 Task: Add a condition where "Requester Is Assignee" in unsolved tickets in your groups.
Action: Mouse moved to (168, 534)
Screenshot: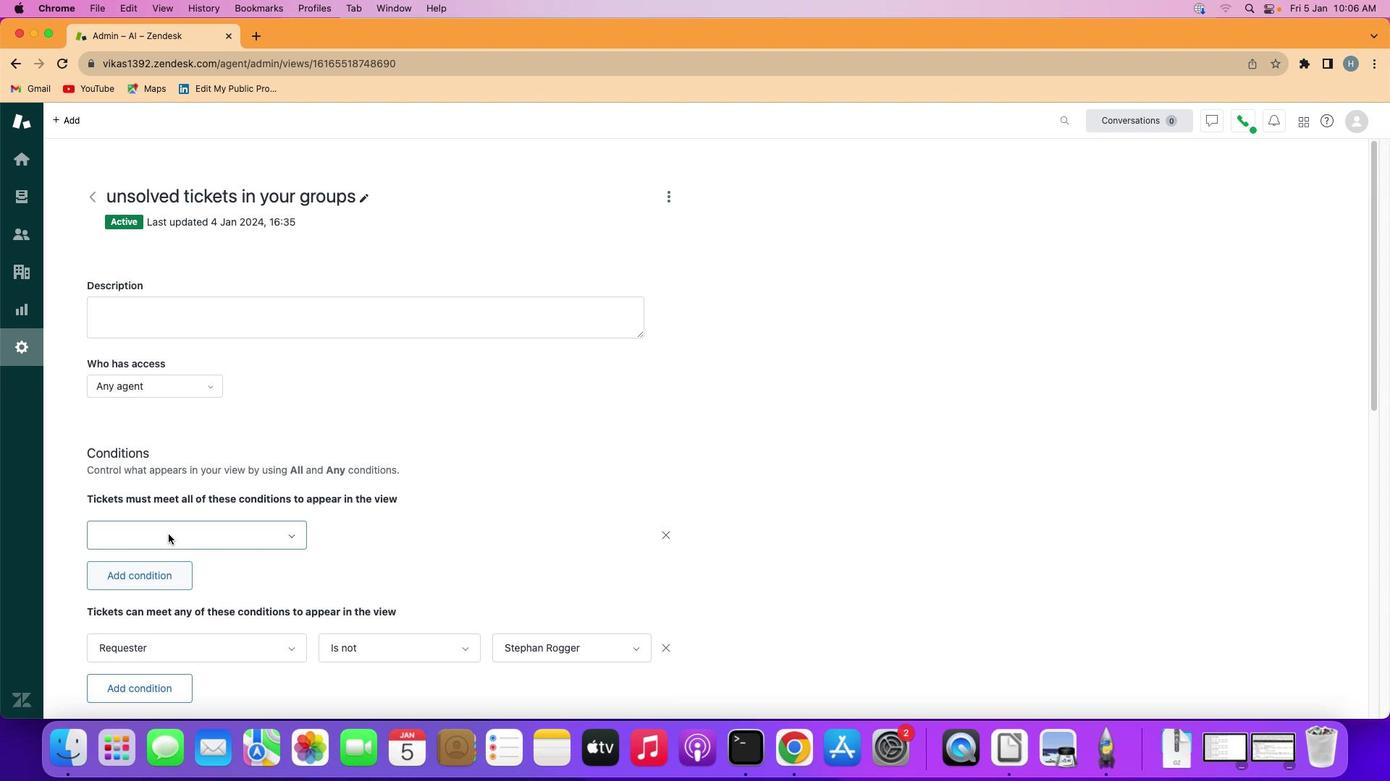 
Action: Mouse pressed left at (168, 534)
Screenshot: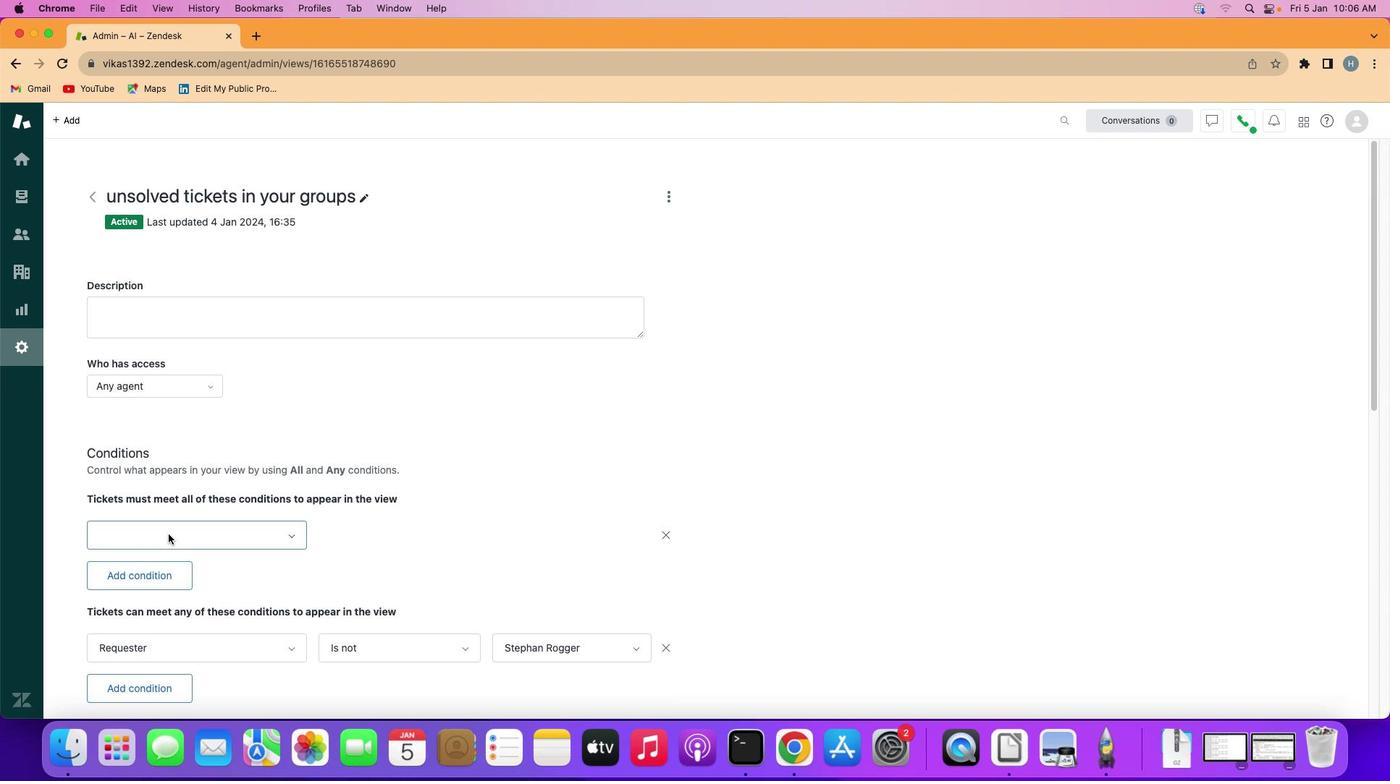 
Action: Mouse moved to (169, 534)
Screenshot: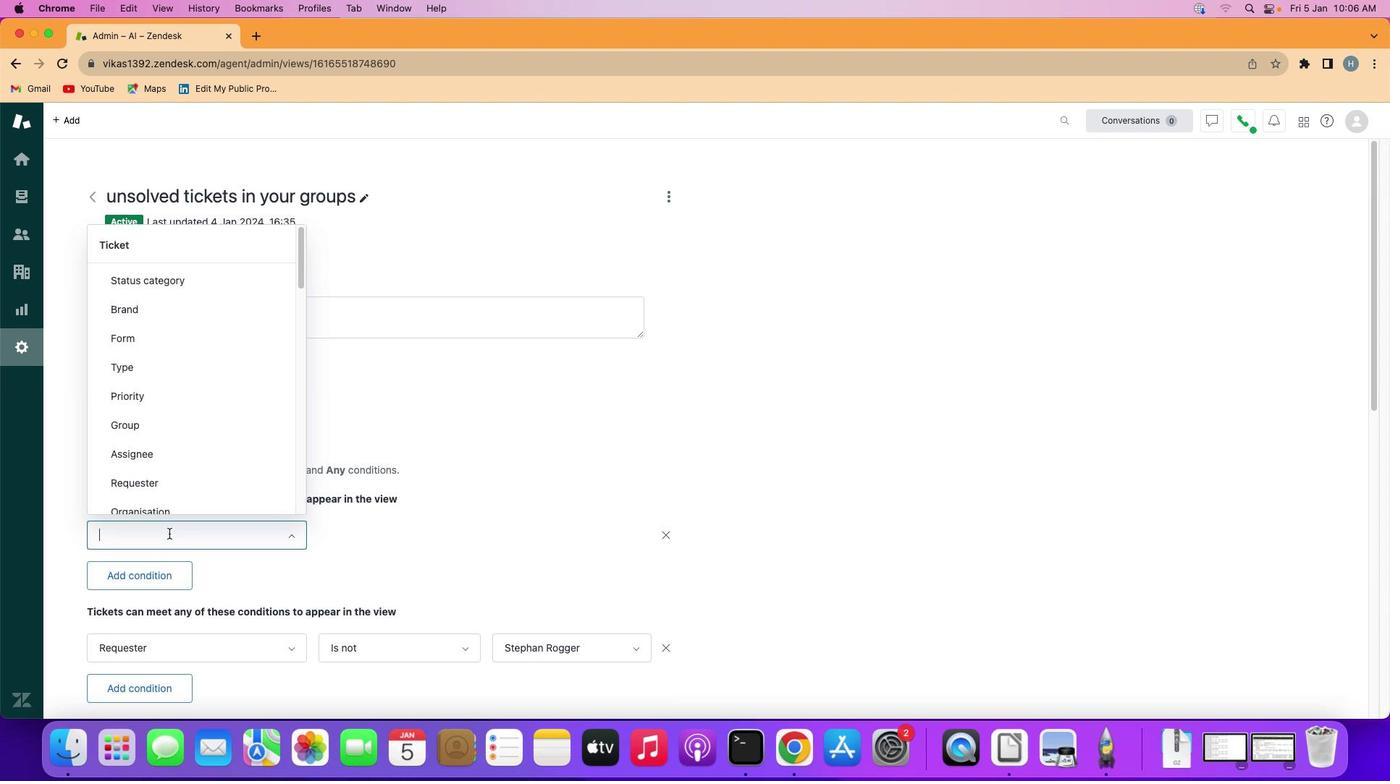 
Action: Mouse pressed left at (169, 534)
Screenshot: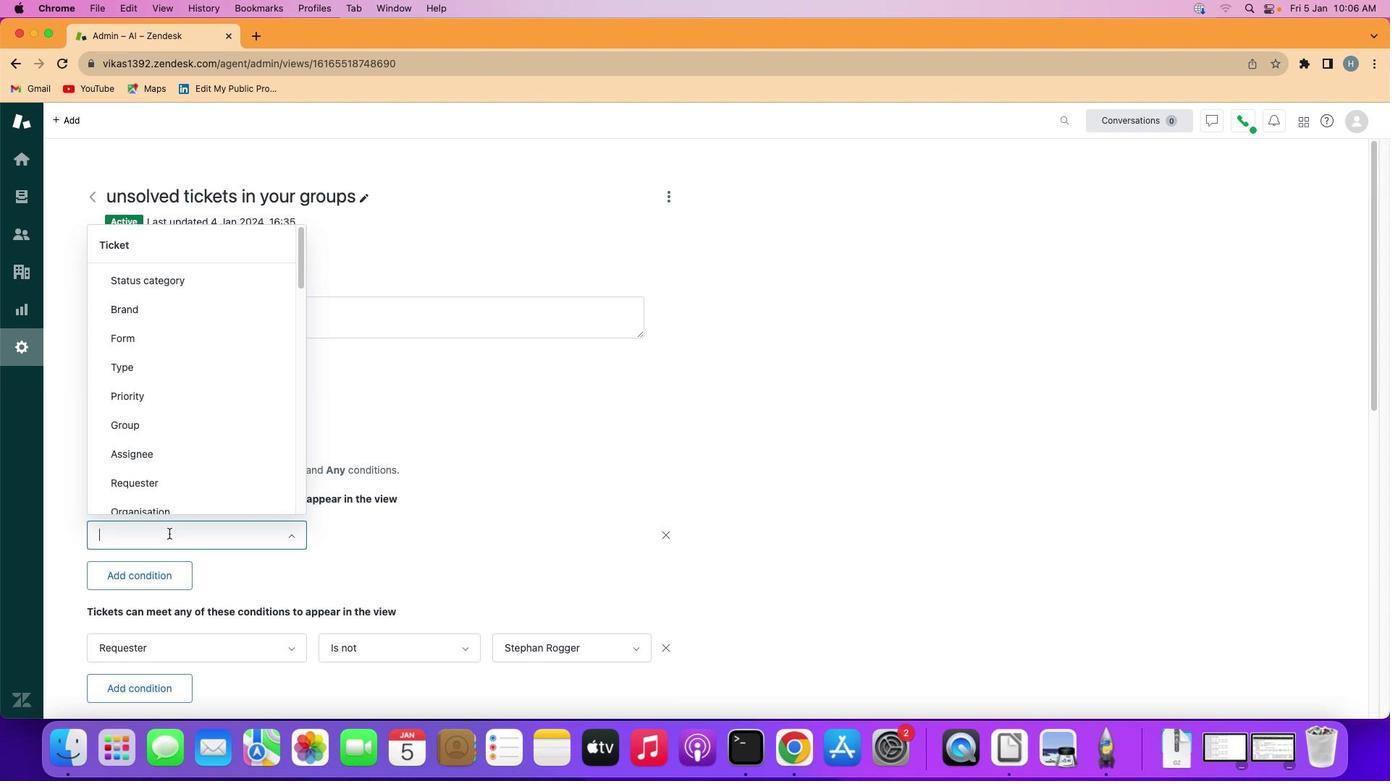 
Action: Mouse moved to (185, 485)
Screenshot: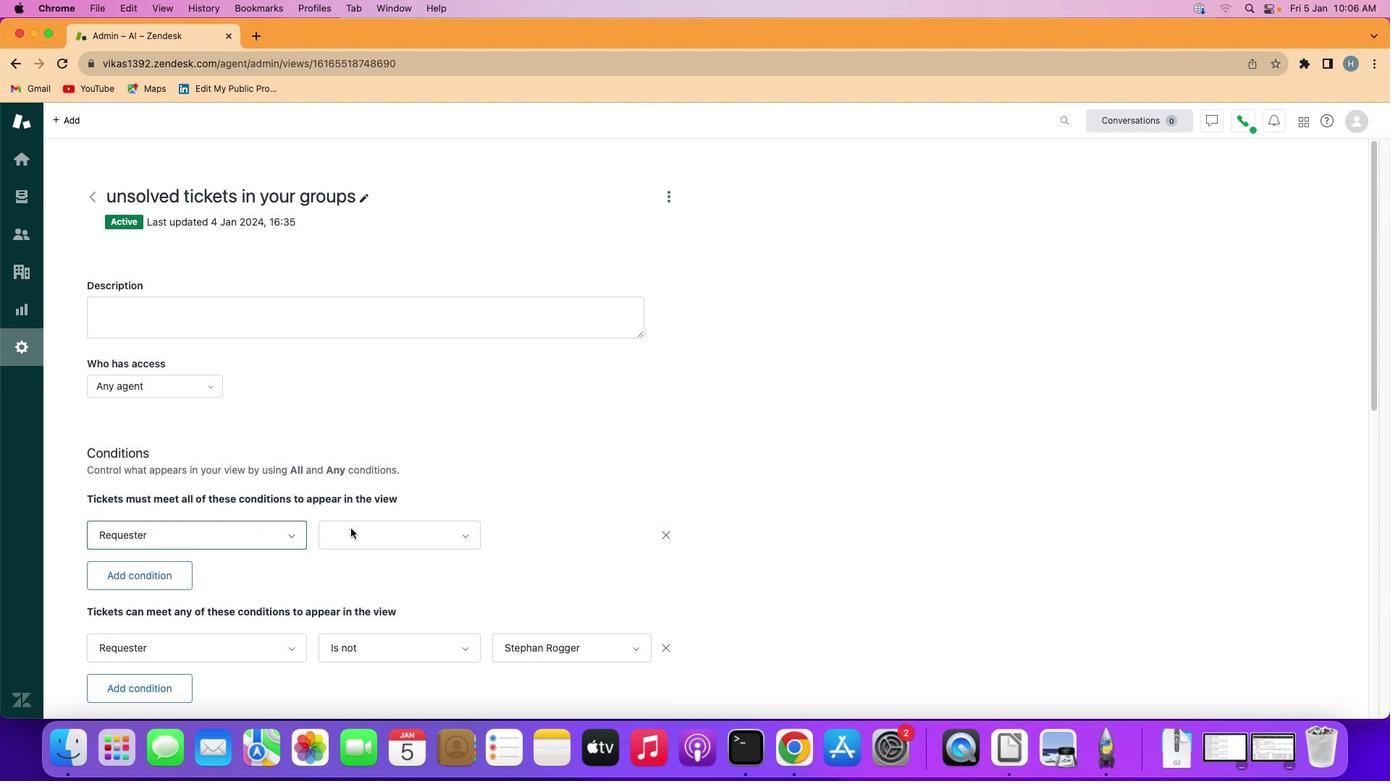 
Action: Mouse pressed left at (185, 485)
Screenshot: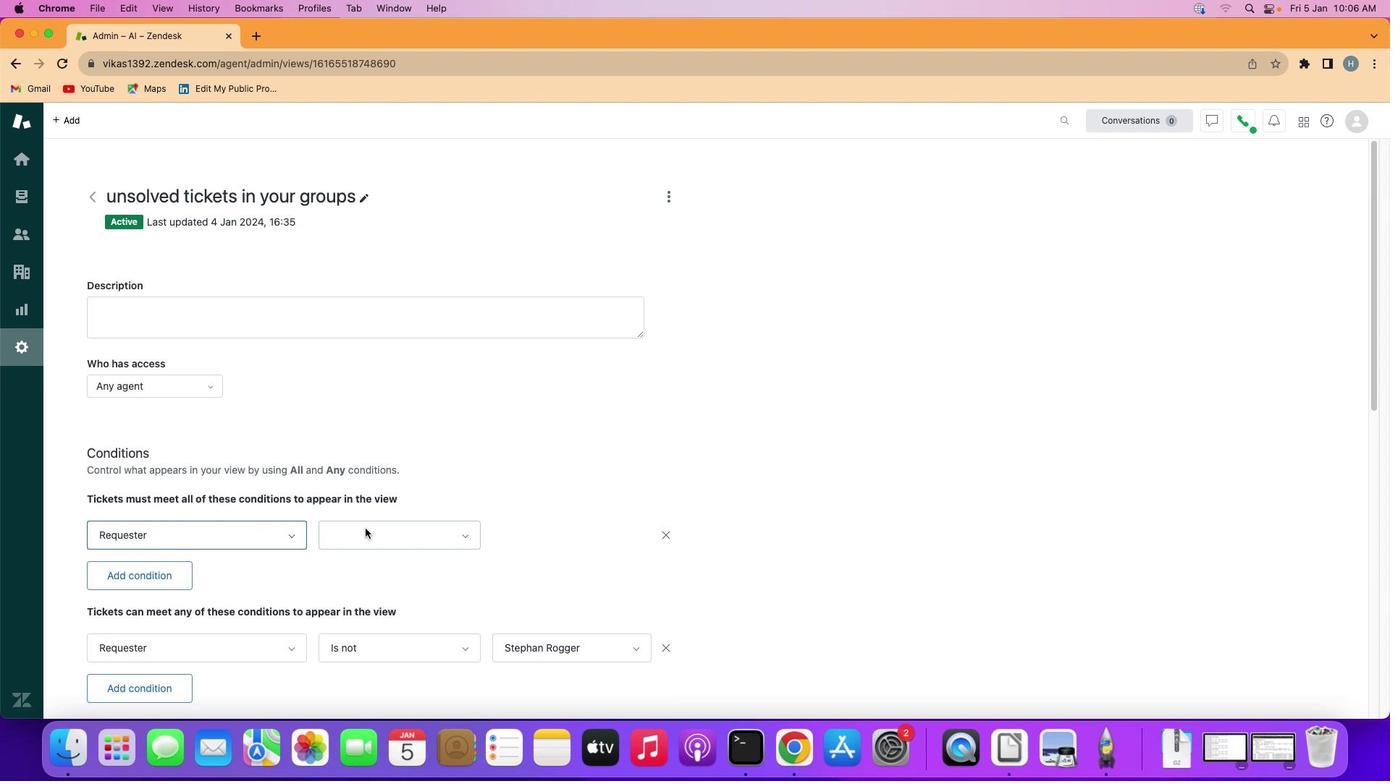 
Action: Mouse moved to (377, 532)
Screenshot: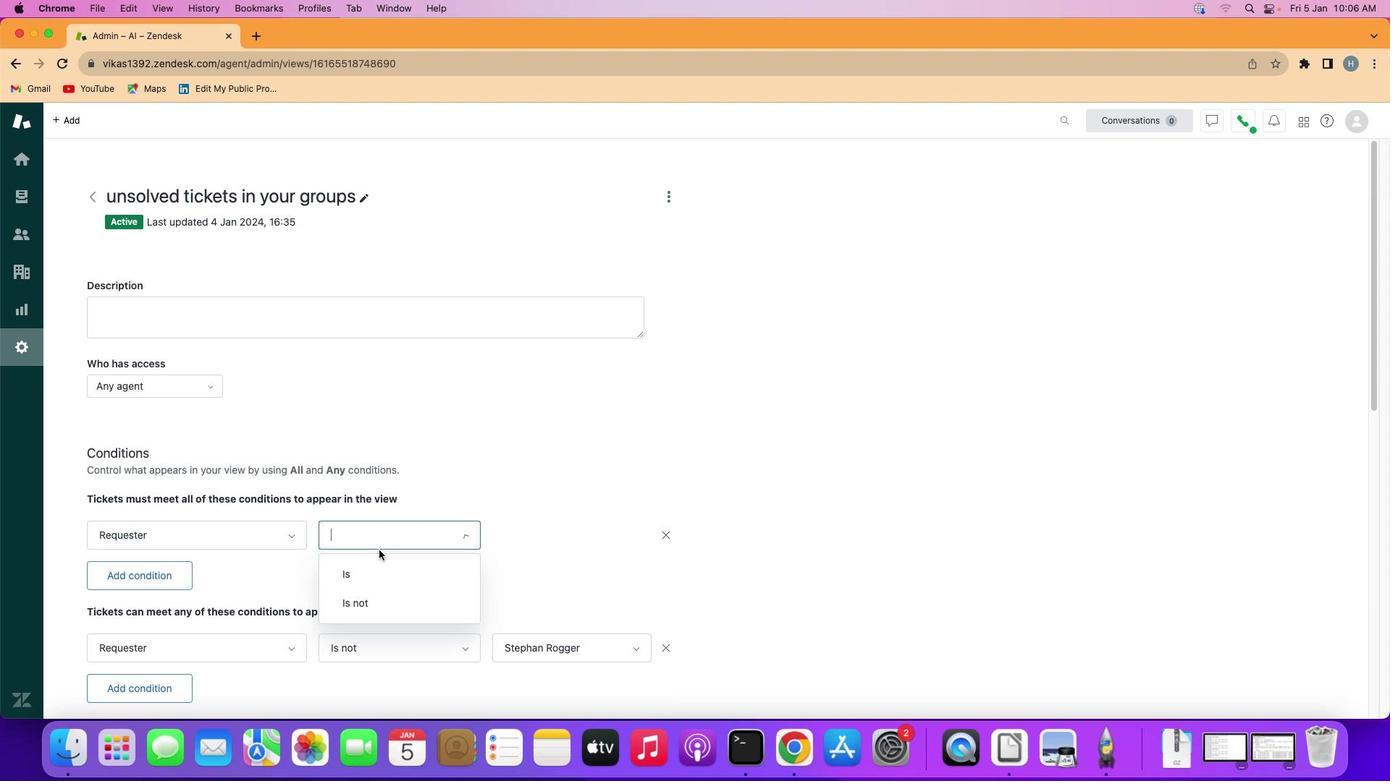 
Action: Mouse pressed left at (377, 532)
Screenshot: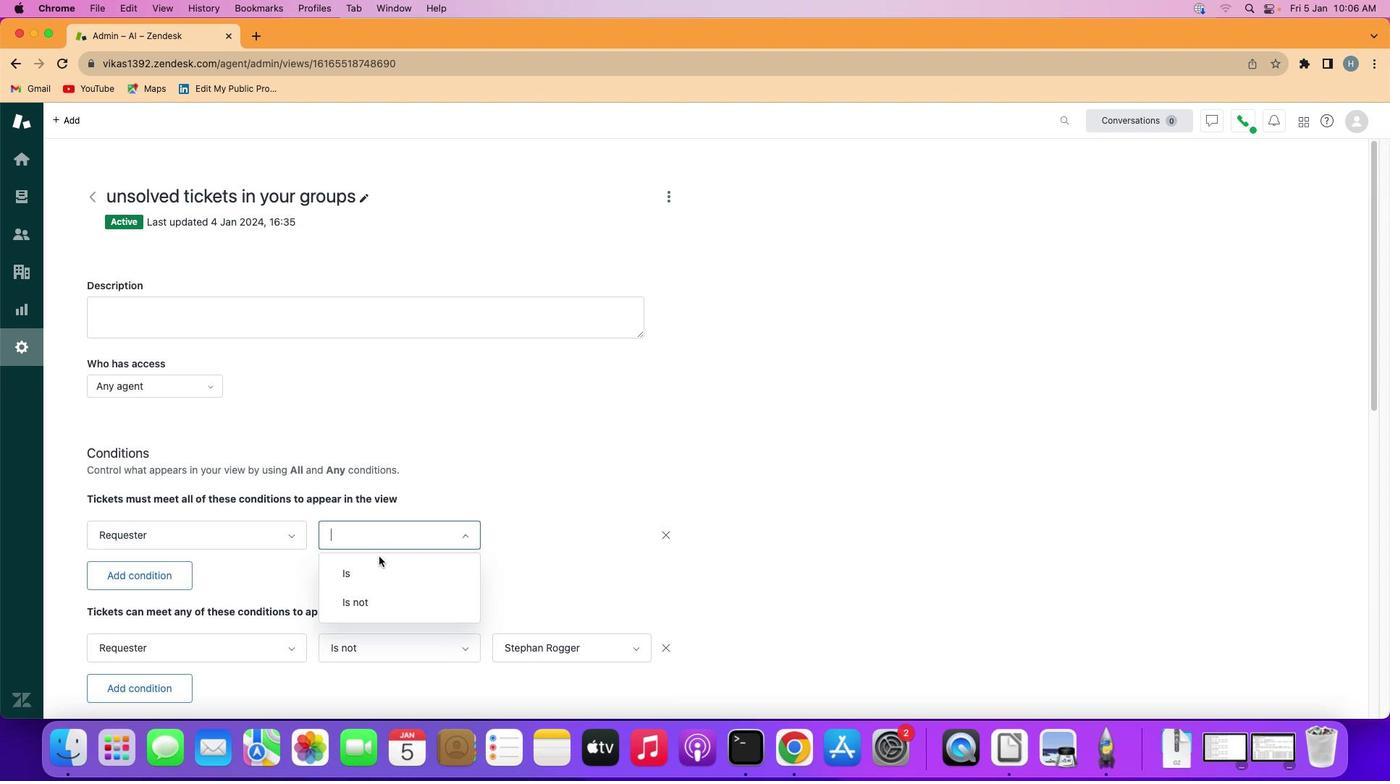 
Action: Mouse moved to (379, 564)
Screenshot: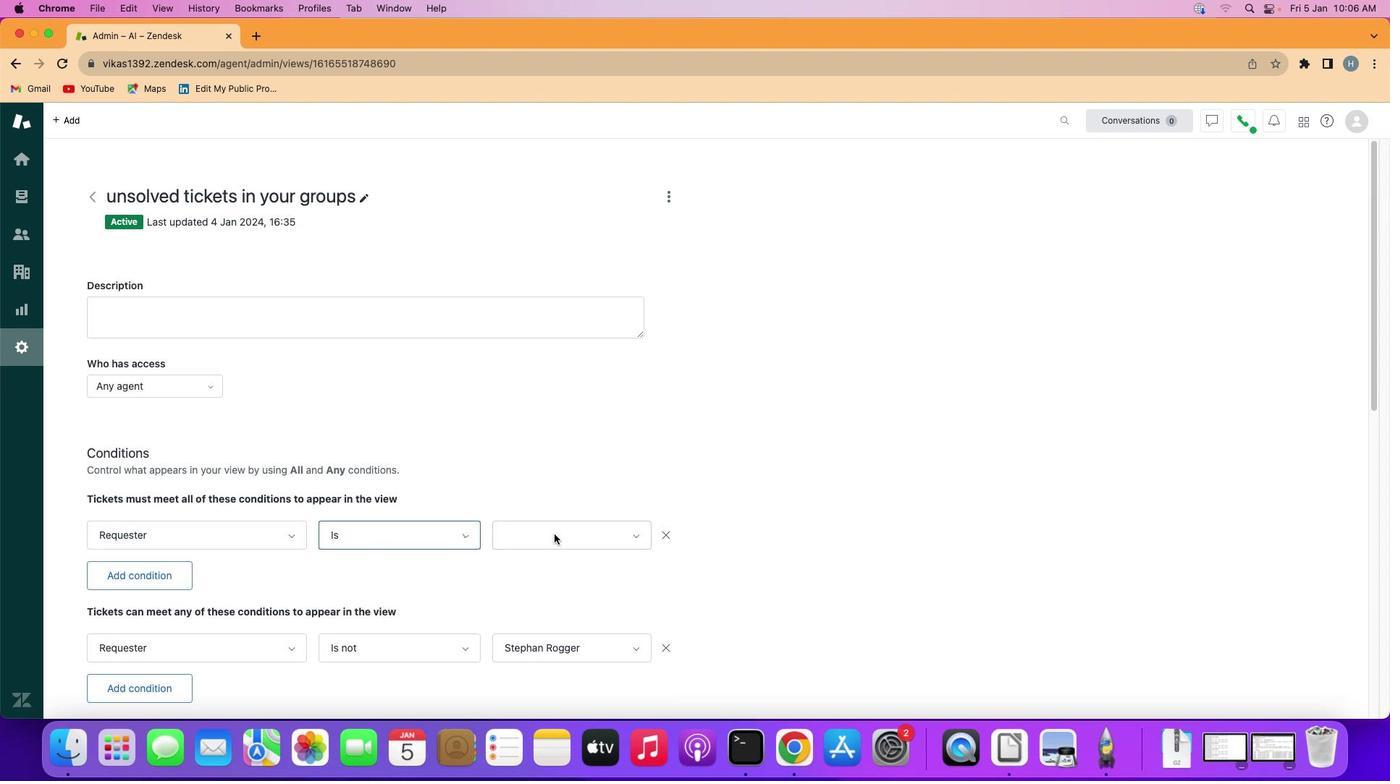 
Action: Mouse pressed left at (379, 564)
Screenshot: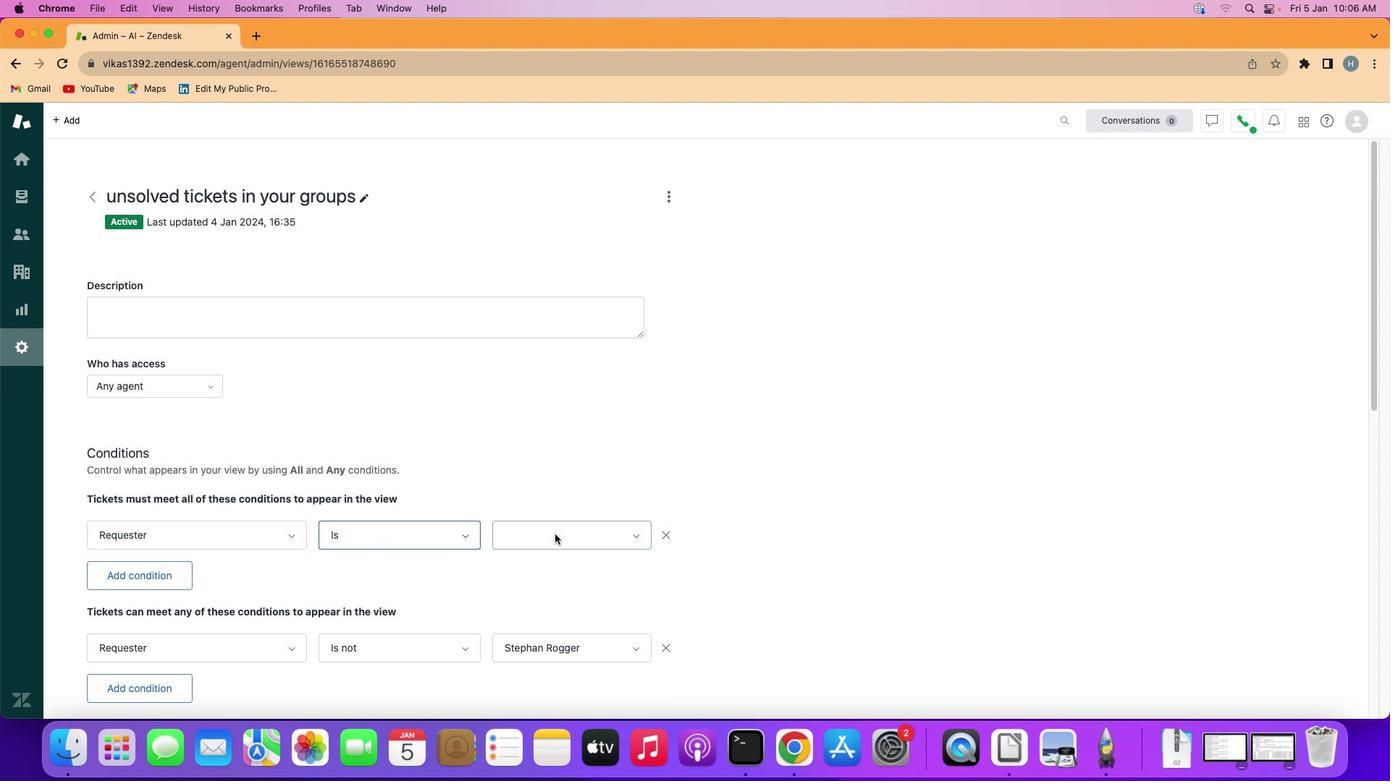 
Action: Mouse moved to (554, 534)
Screenshot: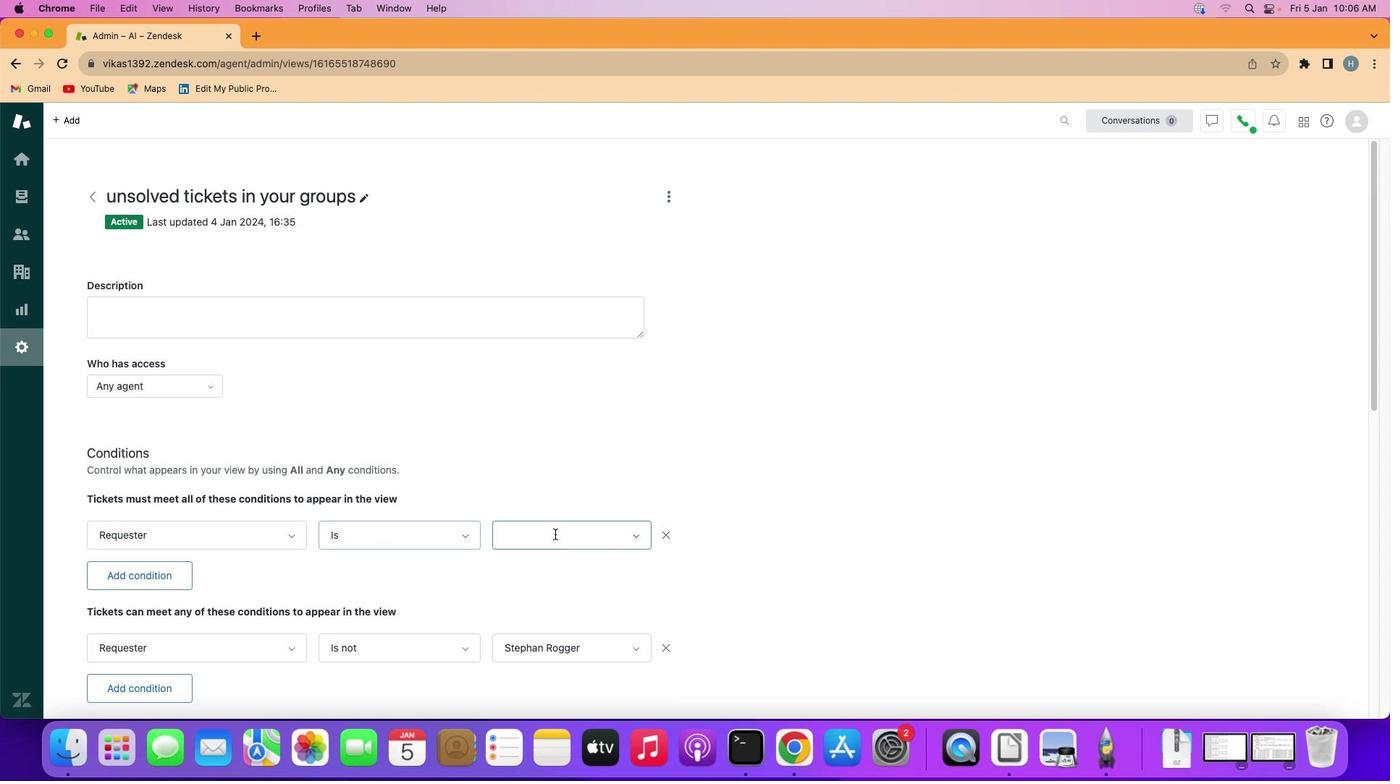 
Action: Mouse pressed left at (554, 534)
Screenshot: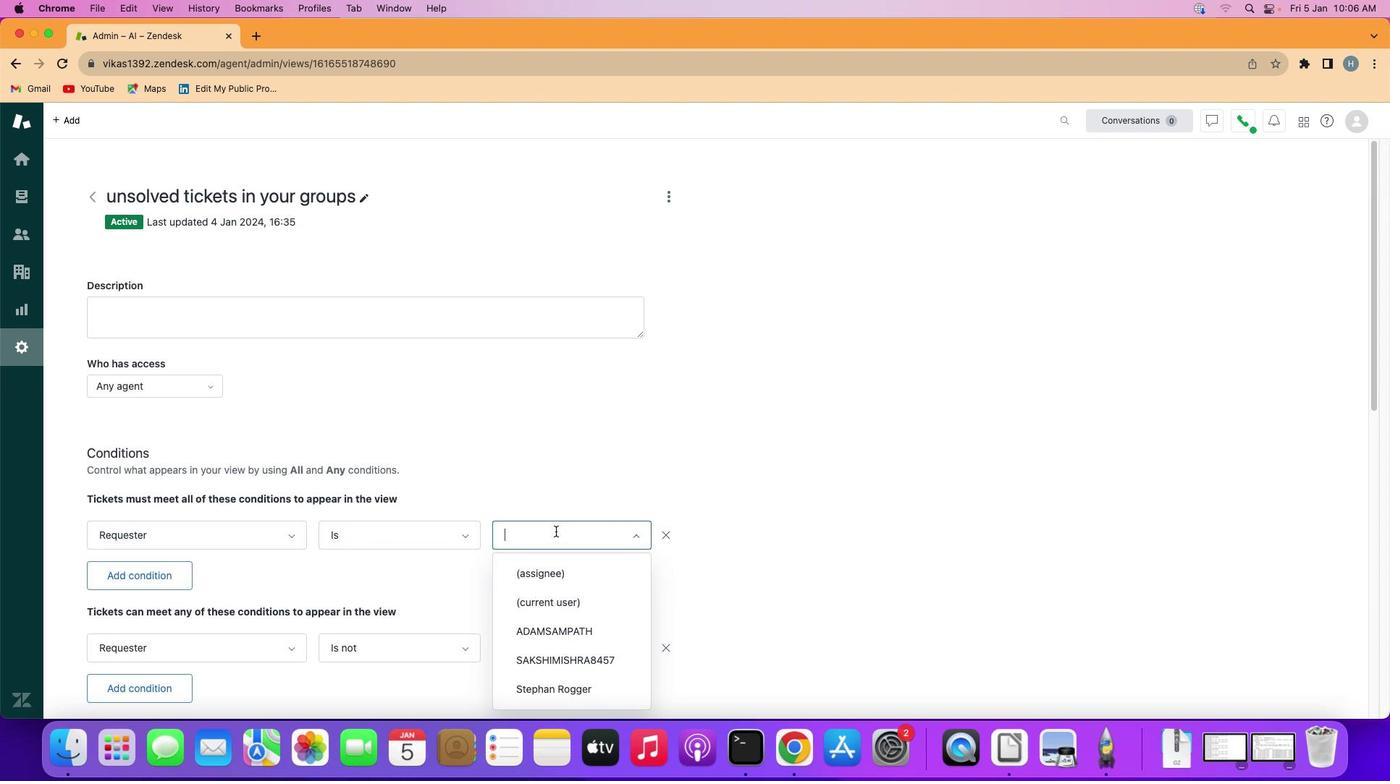 
Action: Mouse moved to (556, 570)
Screenshot: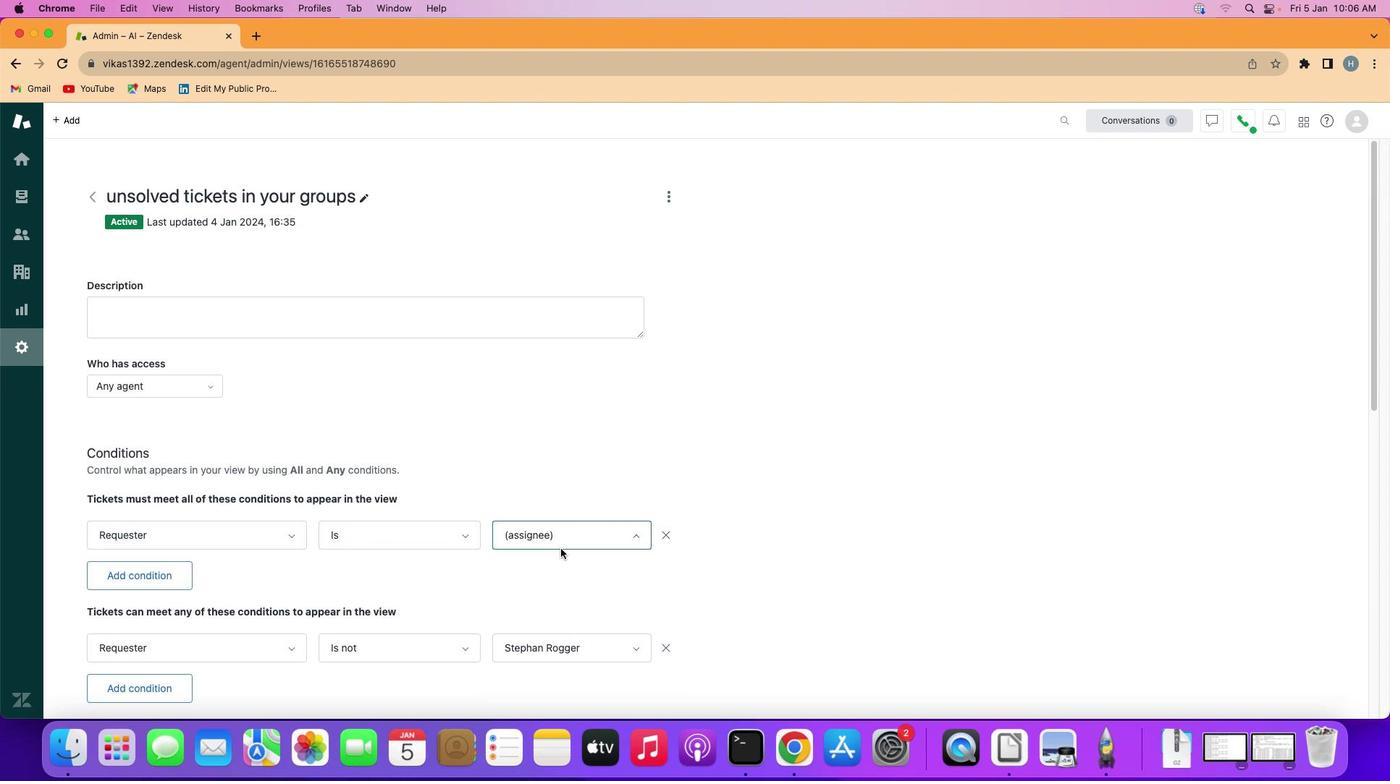 
Action: Mouse pressed left at (556, 570)
Screenshot: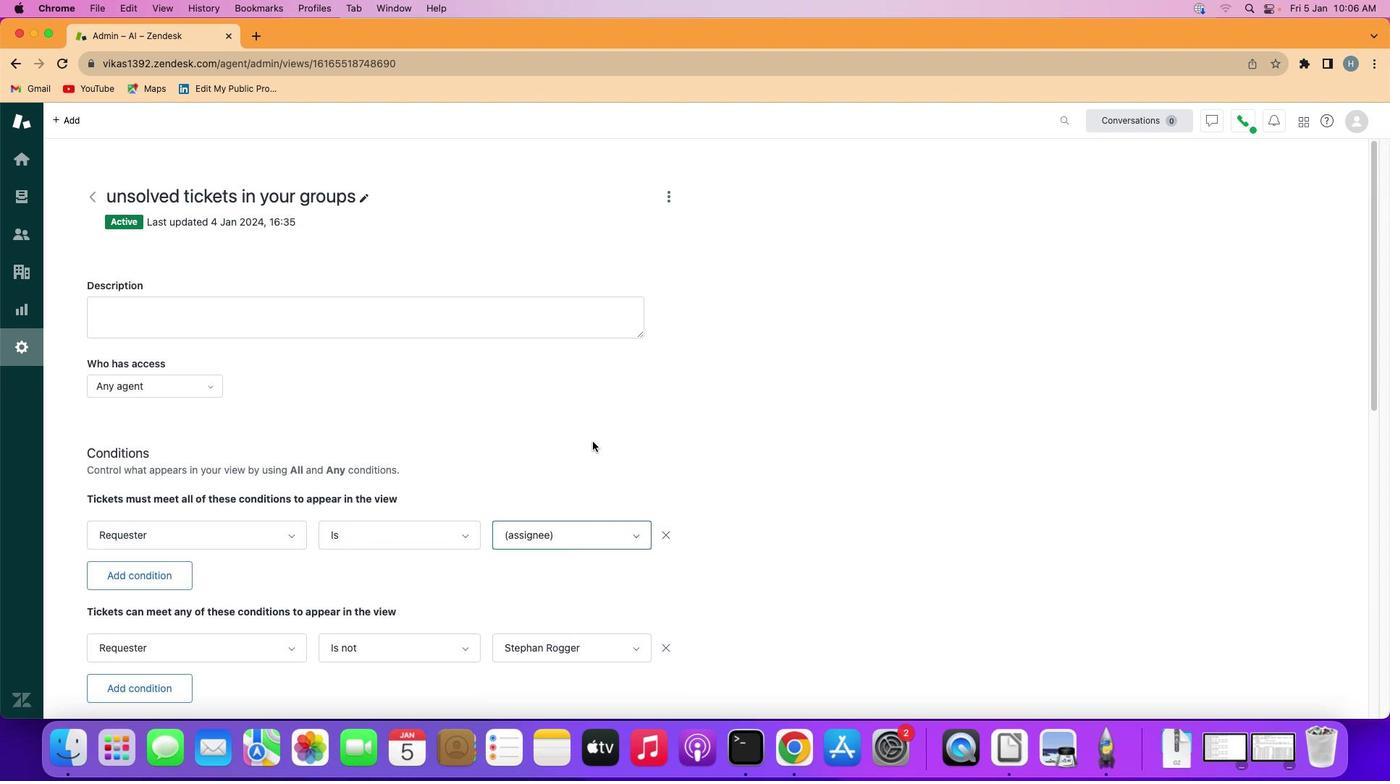 
Action: Mouse moved to (592, 441)
Screenshot: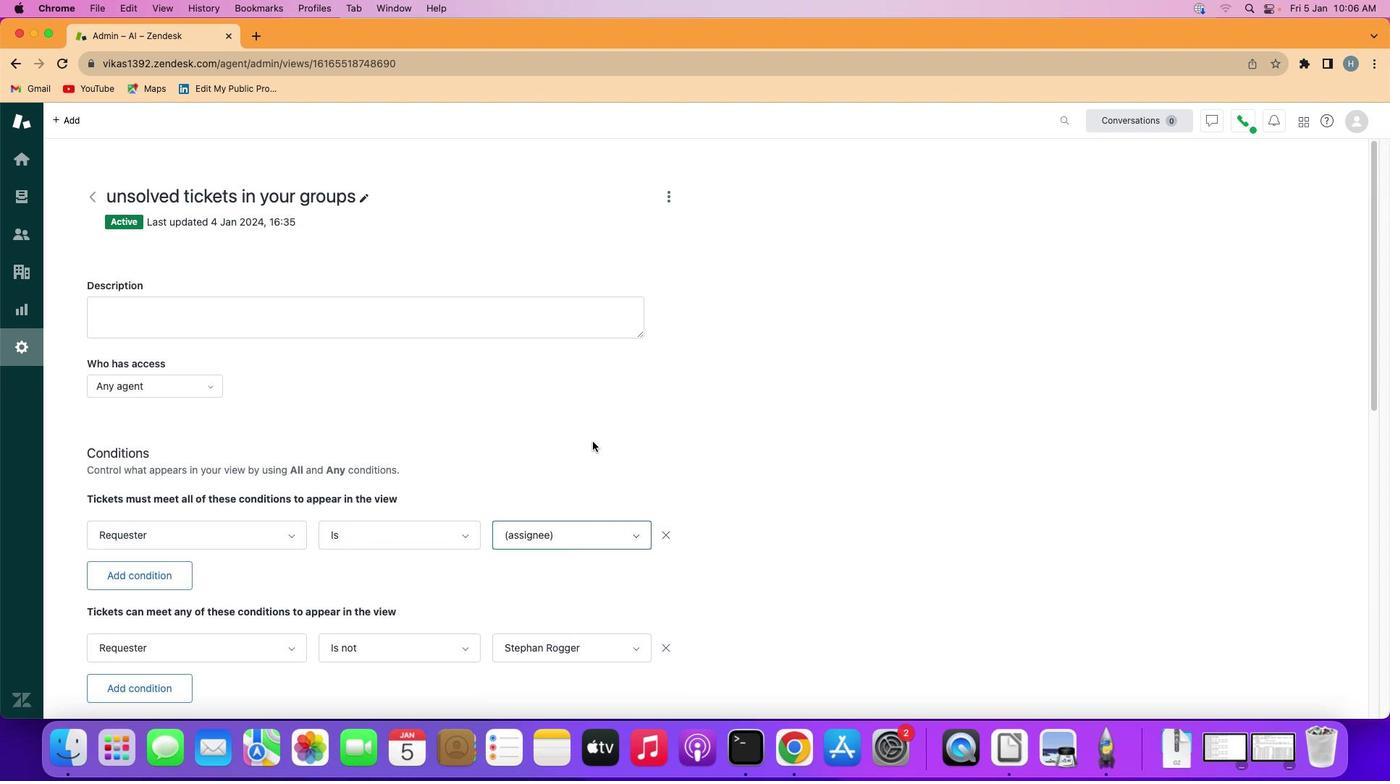 
